 Task: In the  document norway.com ,align picture to the 'center'. Insert word art below the picture and give heading  'Norway Black with white outline'
Action: Key pressed <Key.cmd>microsoft<Key.space>word<Key.enter>
Screenshot: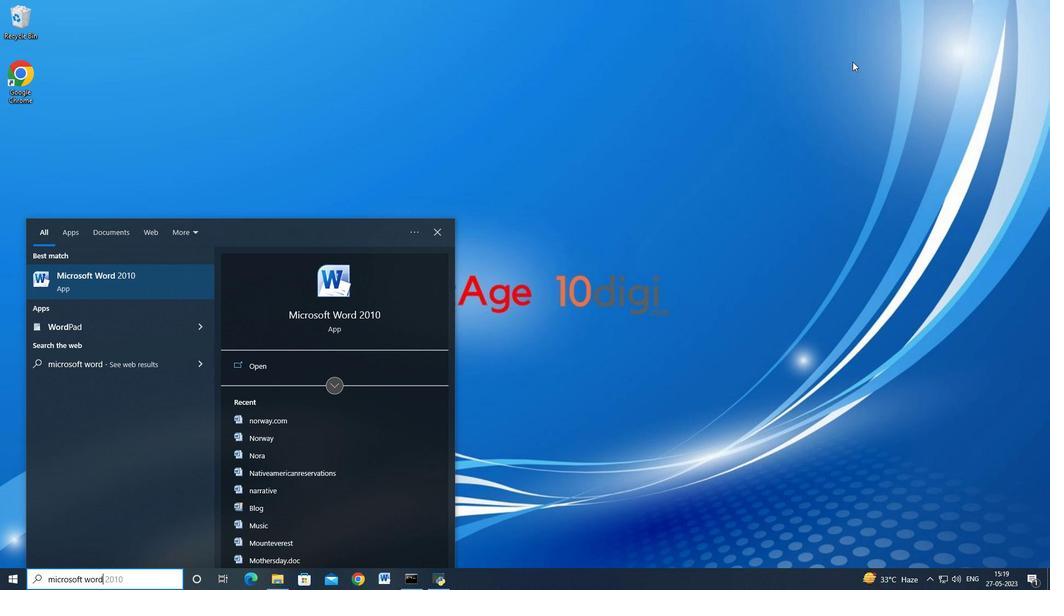 
Action: Mouse moved to (15, 21)
Screenshot: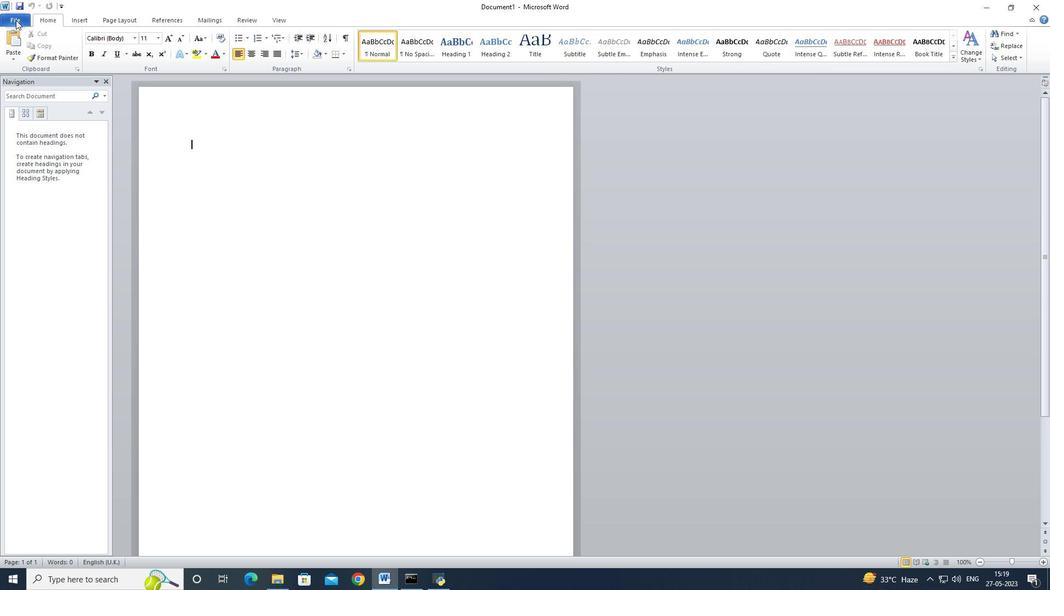 
Action: Mouse pressed left at (15, 21)
Screenshot: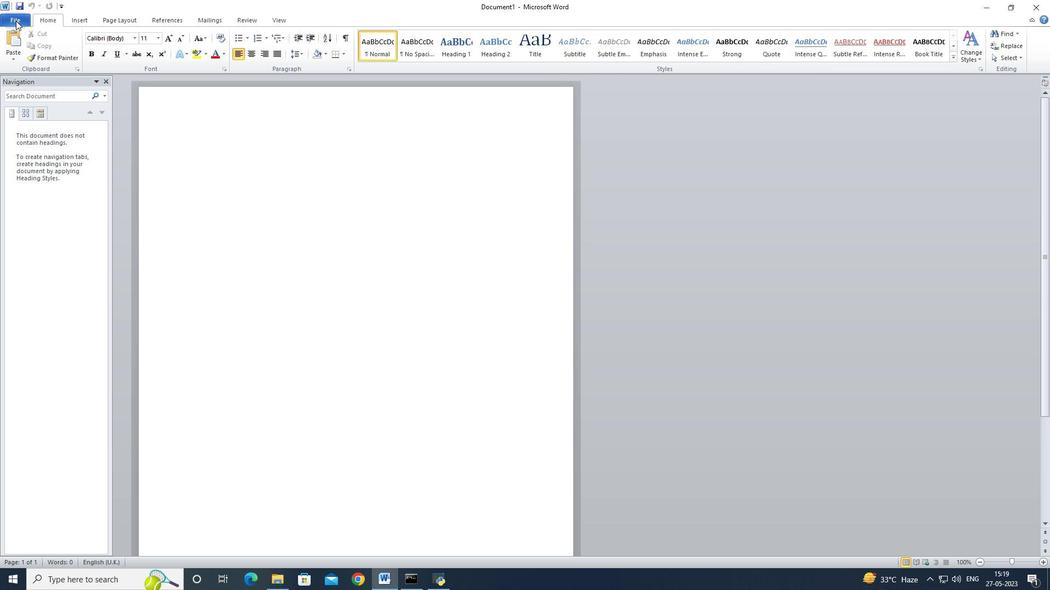 
Action: Mouse moved to (22, 68)
Screenshot: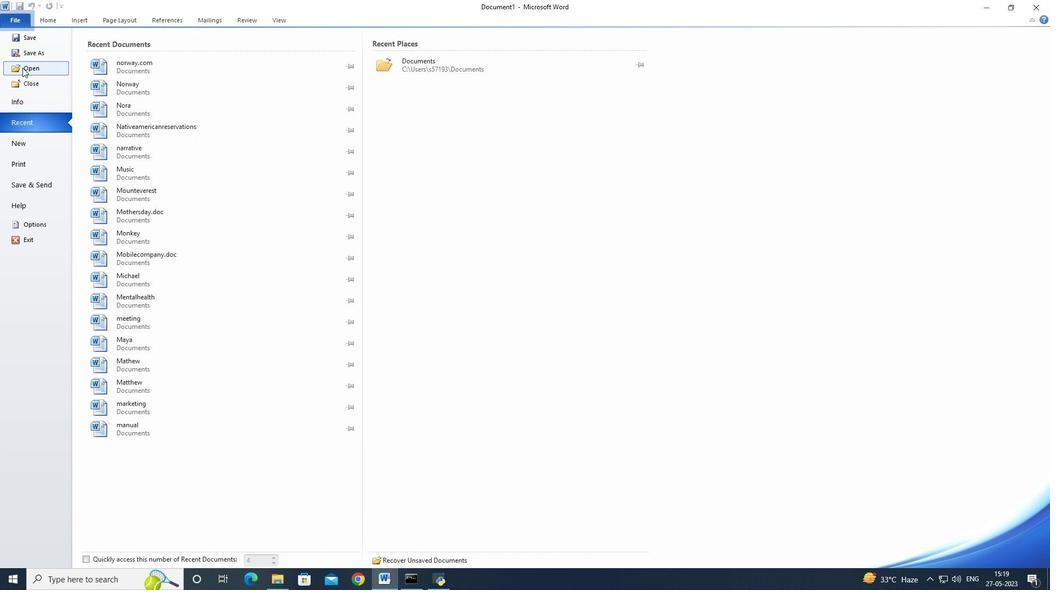 
Action: Mouse pressed left at (22, 68)
Screenshot: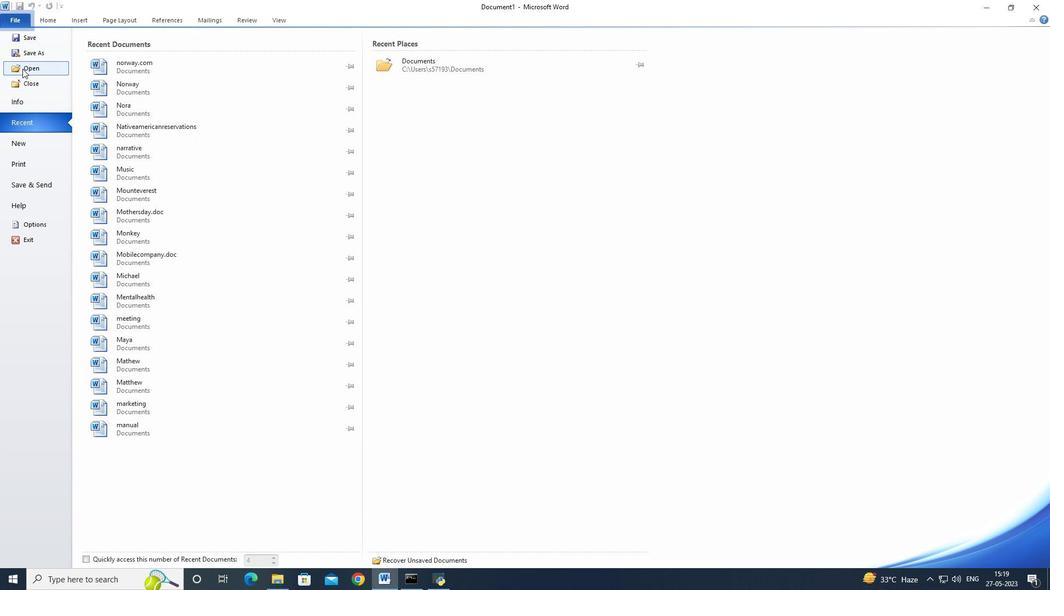 
Action: Mouse moved to (147, 194)
Screenshot: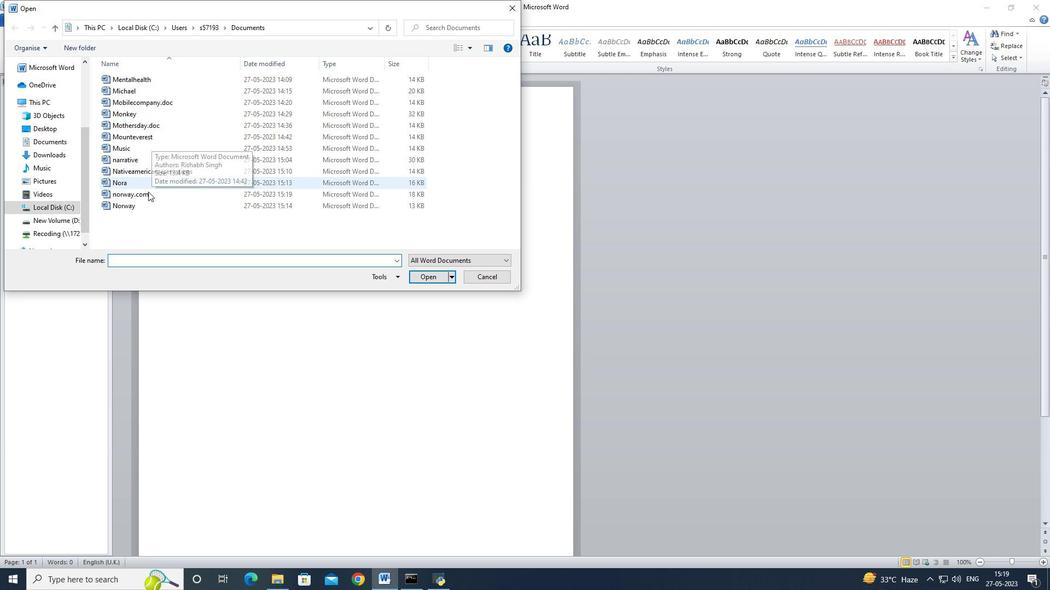 
Action: Mouse pressed left at (147, 194)
Screenshot: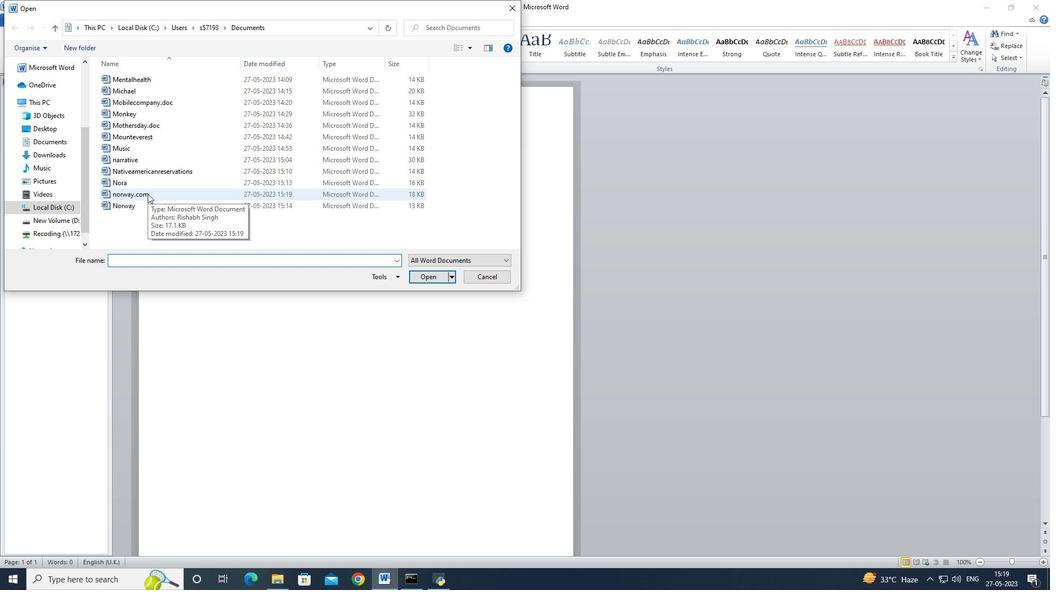 
Action: Mouse moved to (428, 276)
Screenshot: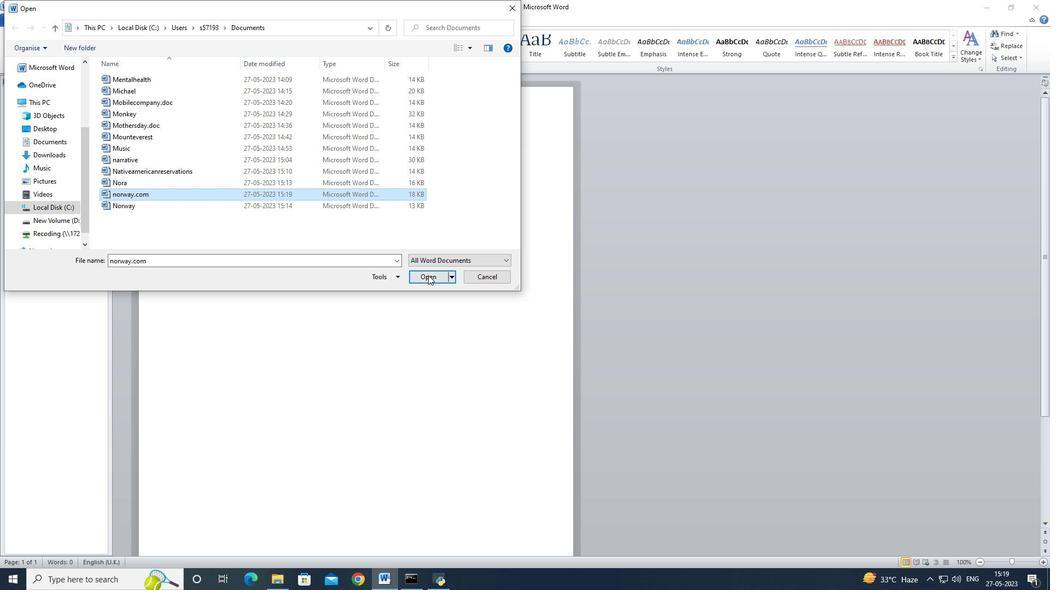 
Action: Mouse pressed left at (428, 276)
Screenshot: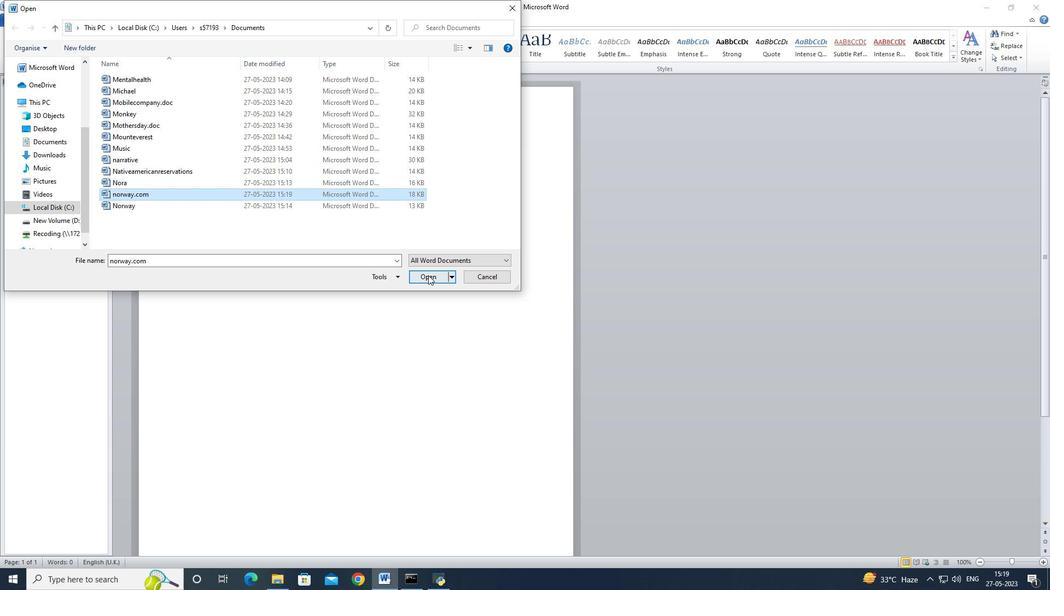 
Action: Mouse moved to (301, 247)
Screenshot: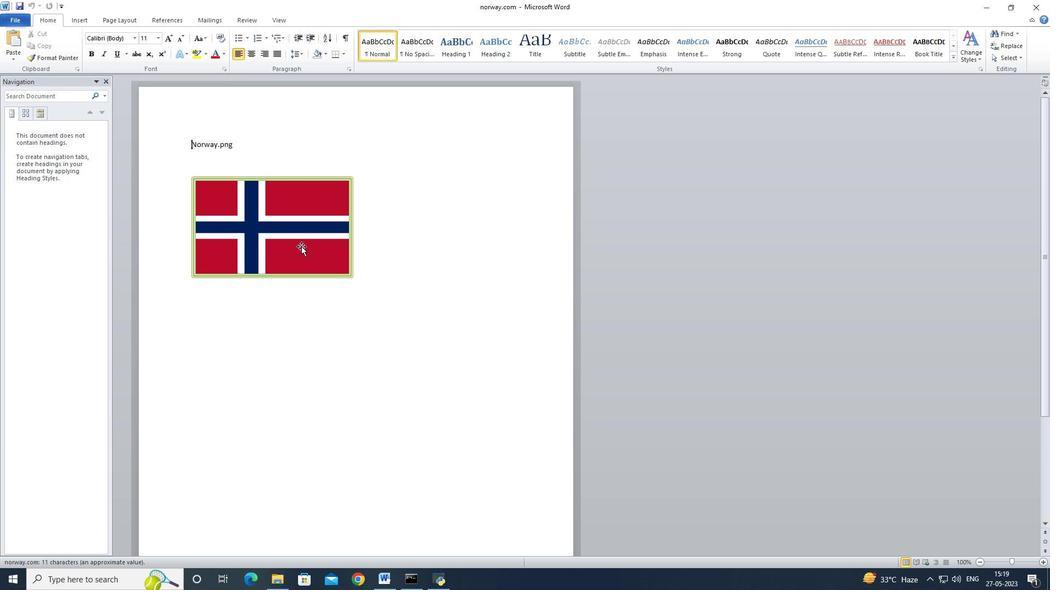 
Action: Mouse pressed left at (301, 247)
Screenshot: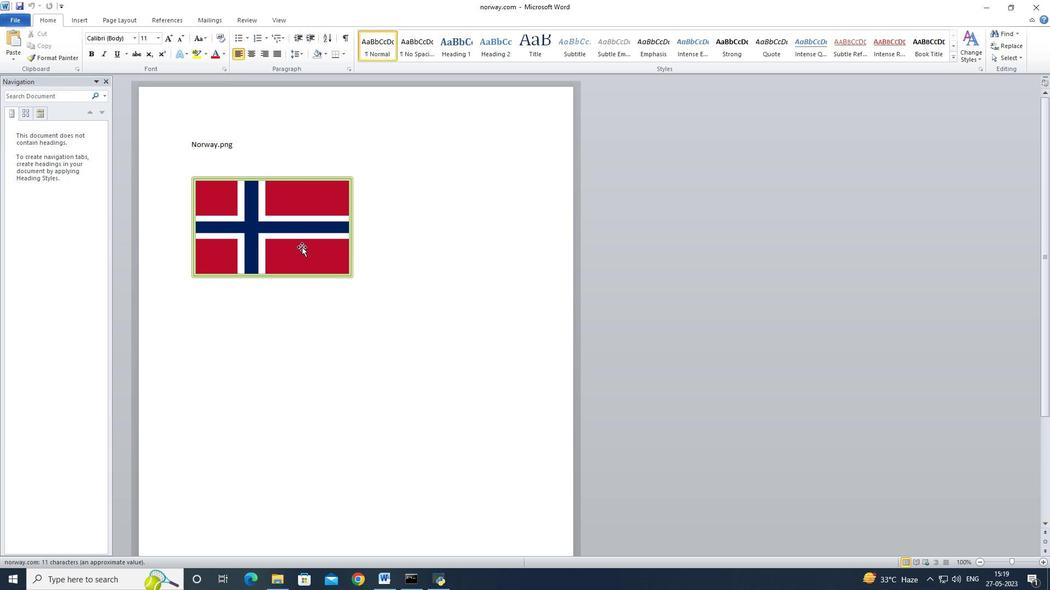 
Action: Mouse moved to (255, 53)
Screenshot: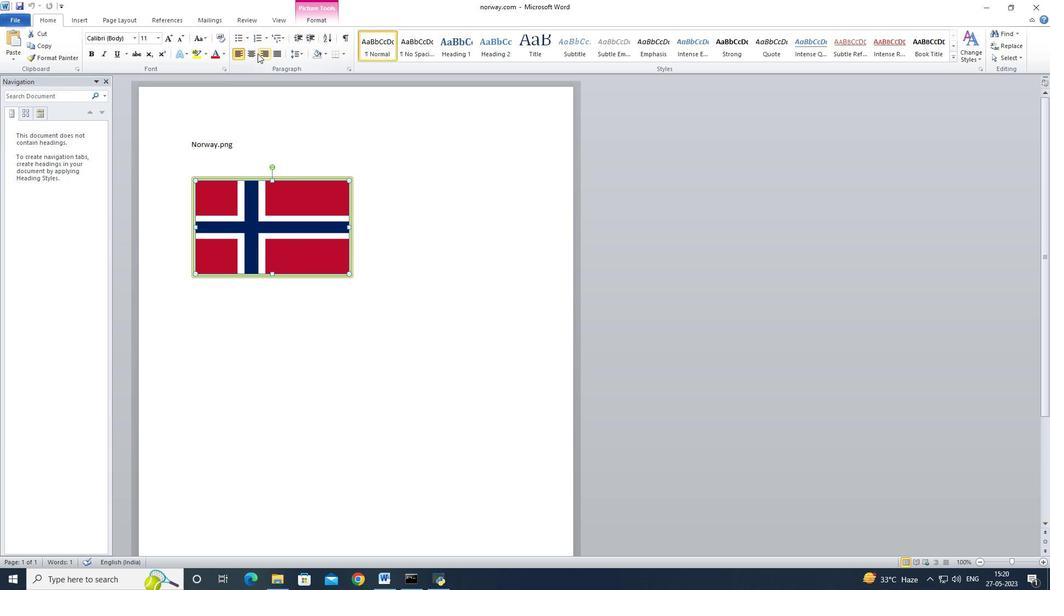 
Action: Mouse pressed left at (255, 53)
Screenshot: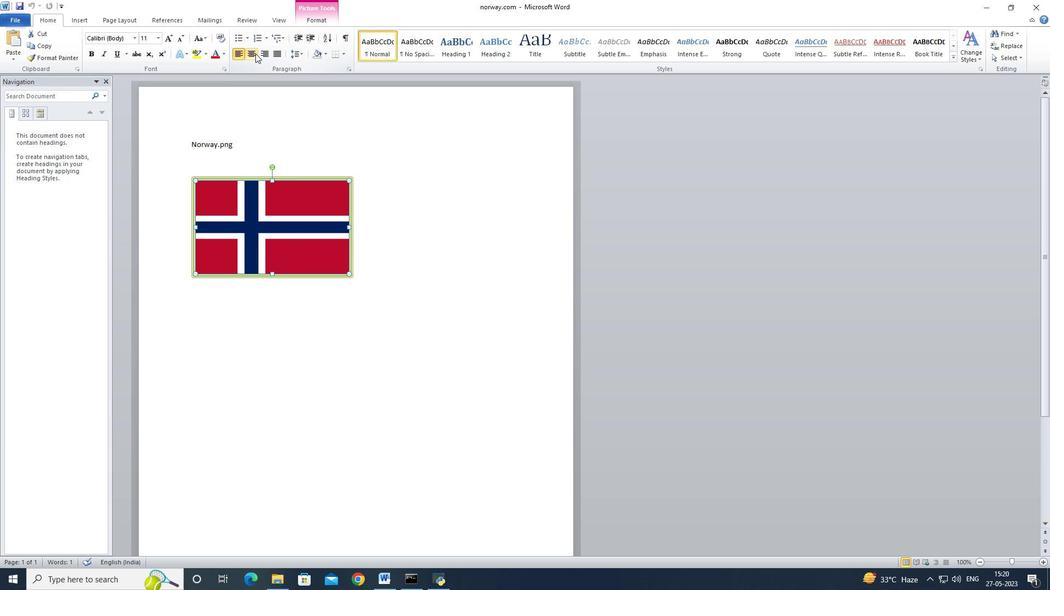
Action: Mouse moved to (458, 284)
Screenshot: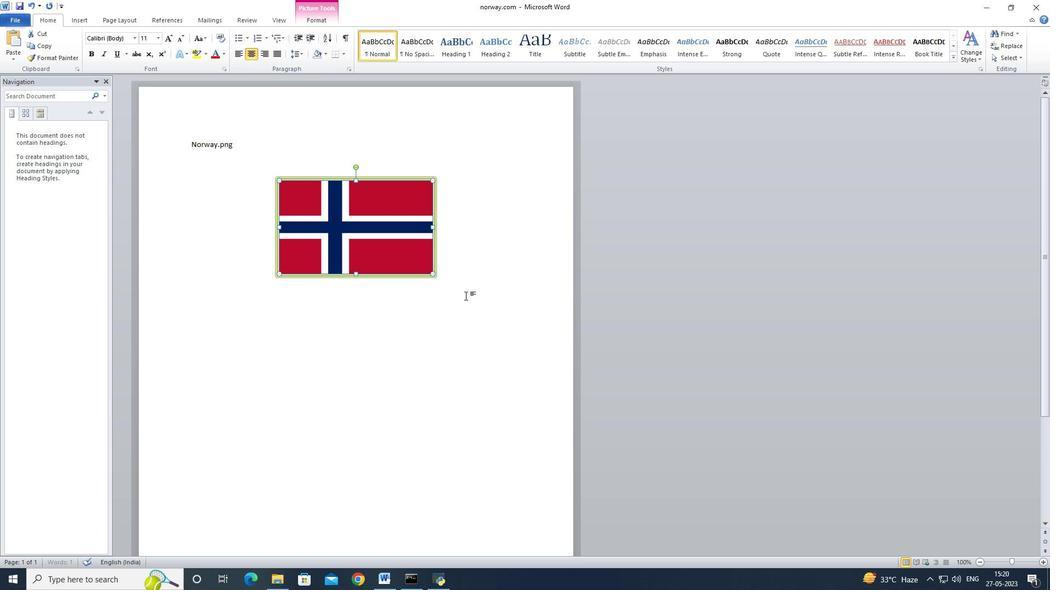 
Action: Mouse pressed left at (458, 284)
Screenshot: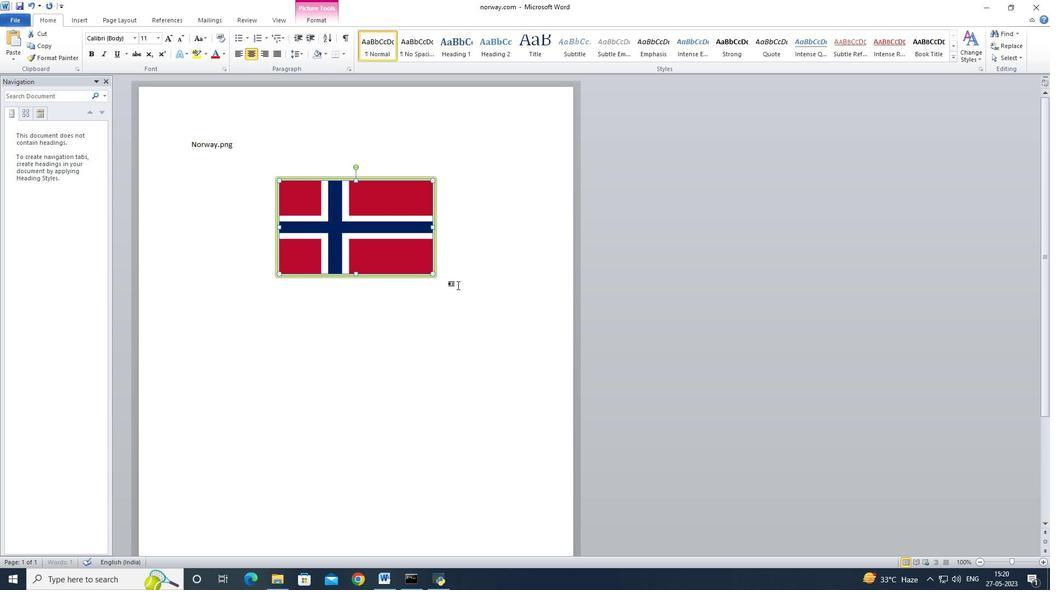 
Action: Key pressed <Key.enter>
Screenshot: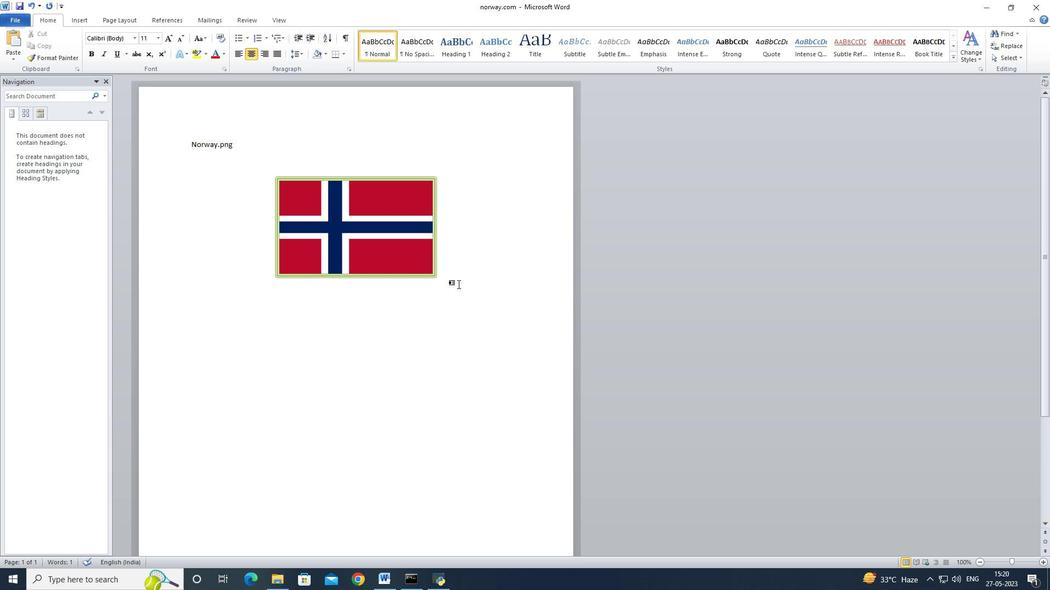 
Action: Mouse moved to (168, 18)
Screenshot: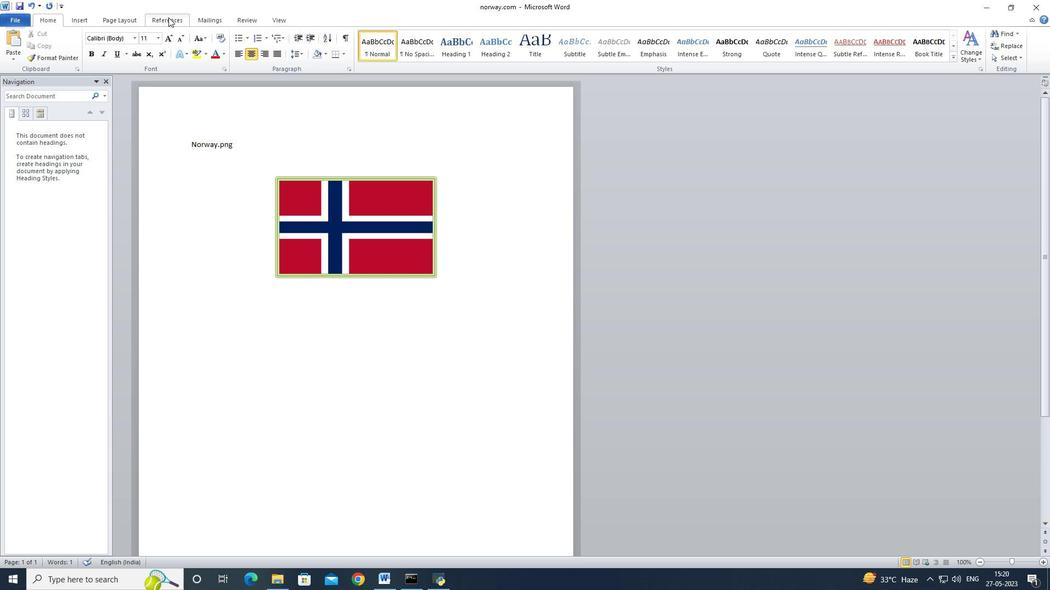 
Action: Mouse pressed left at (168, 18)
Screenshot: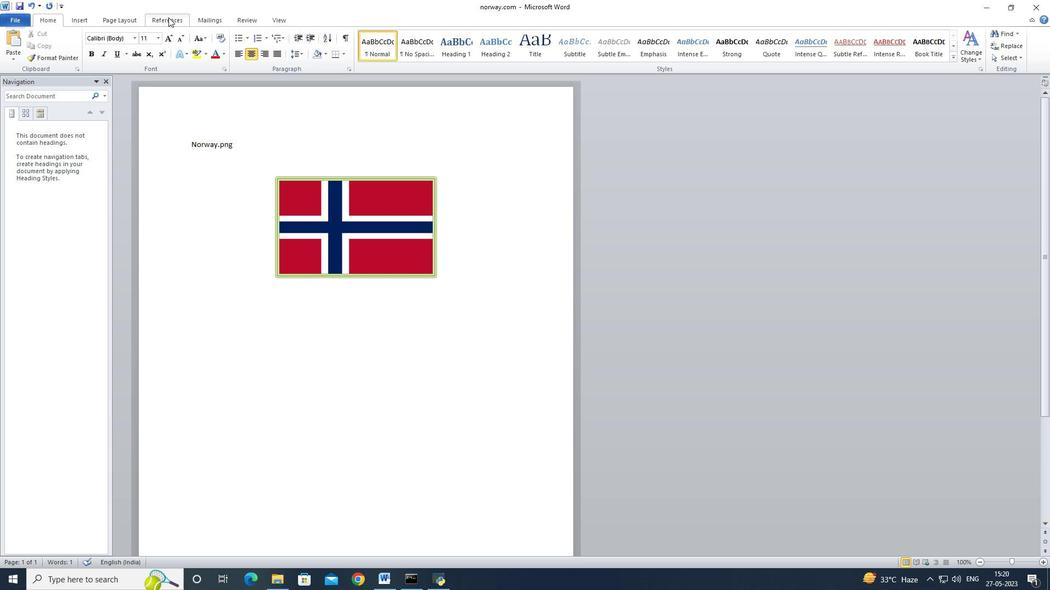 
Action: Mouse moved to (139, 19)
Screenshot: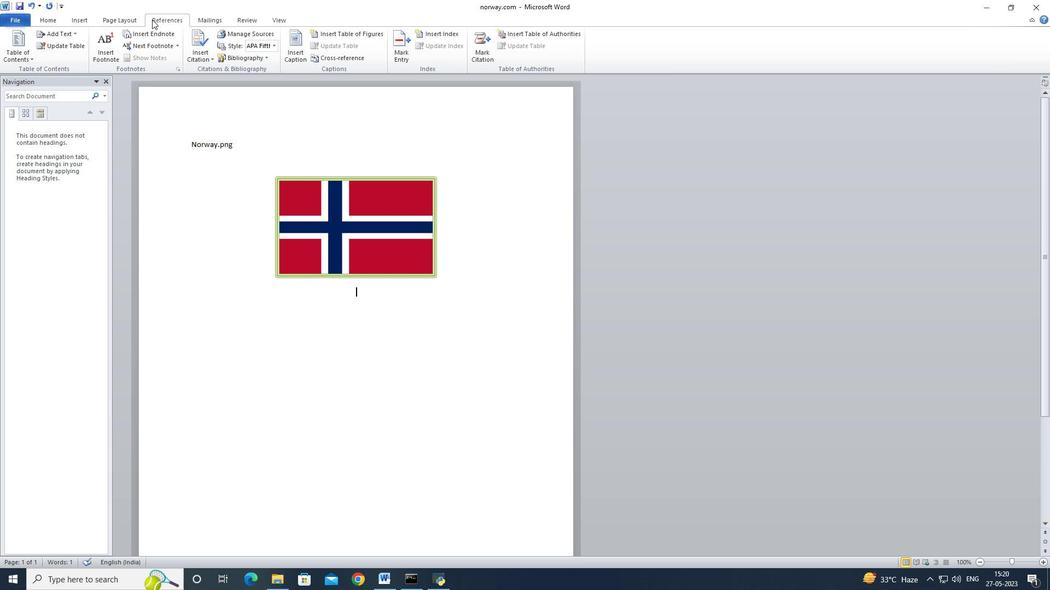 
Action: Mouse pressed left at (139, 19)
Screenshot: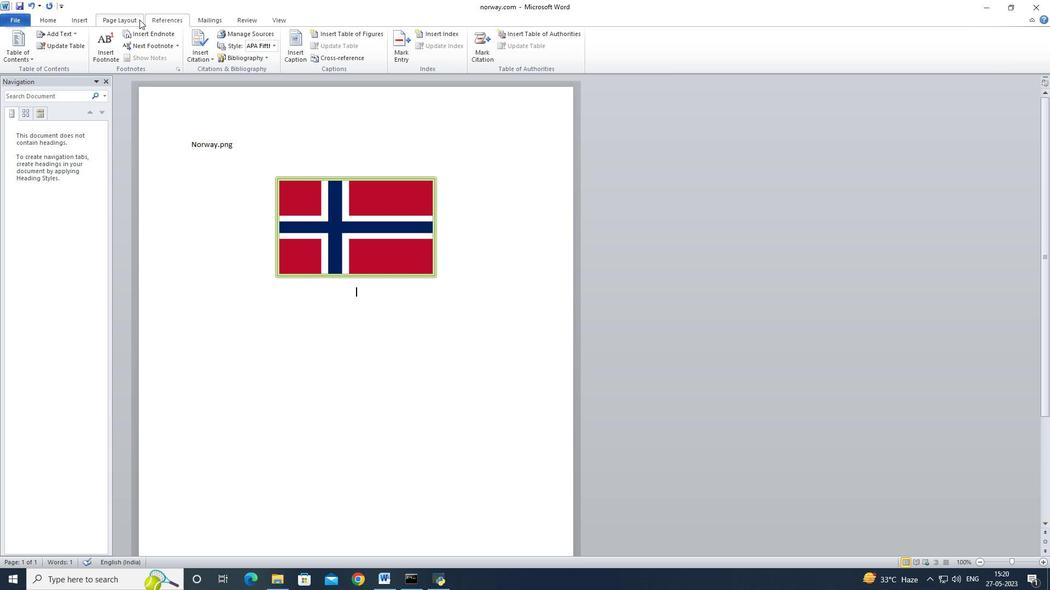 
Action: Mouse moved to (47, 25)
Screenshot: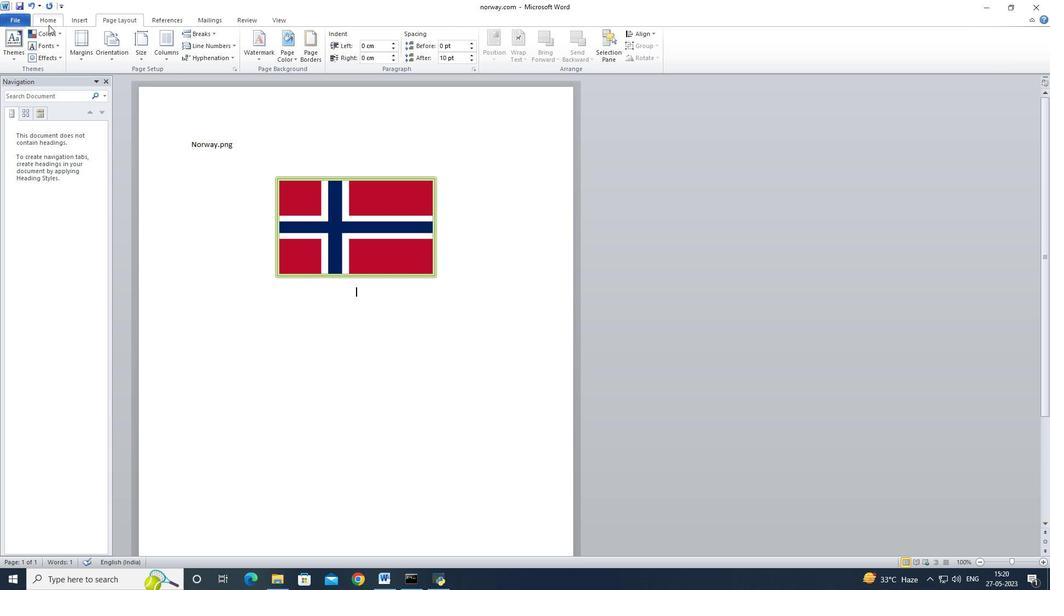 
Action: Mouse pressed left at (47, 25)
Screenshot: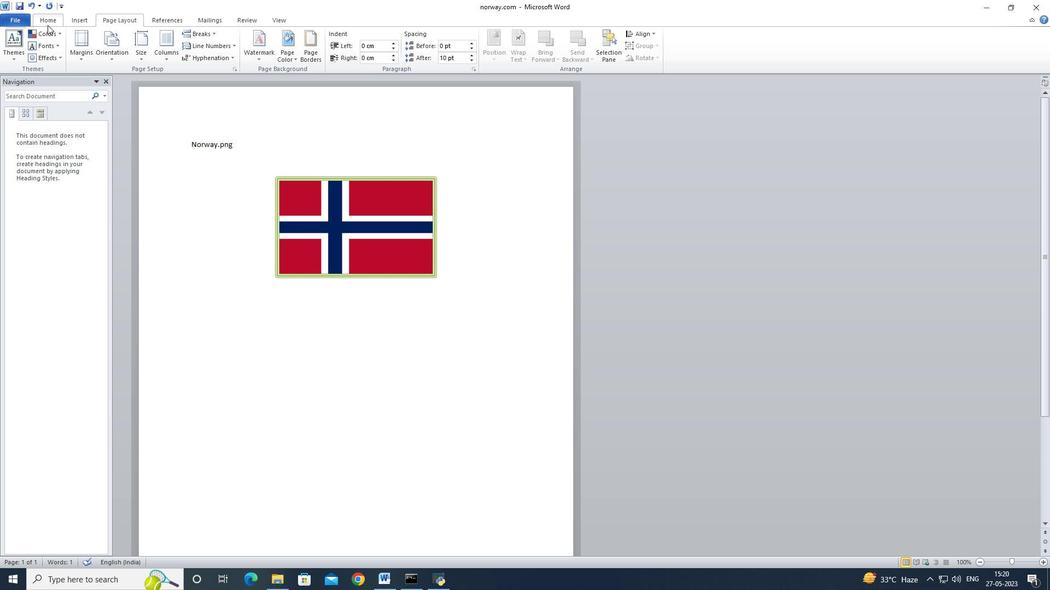 
Action: Mouse moved to (88, 25)
Screenshot: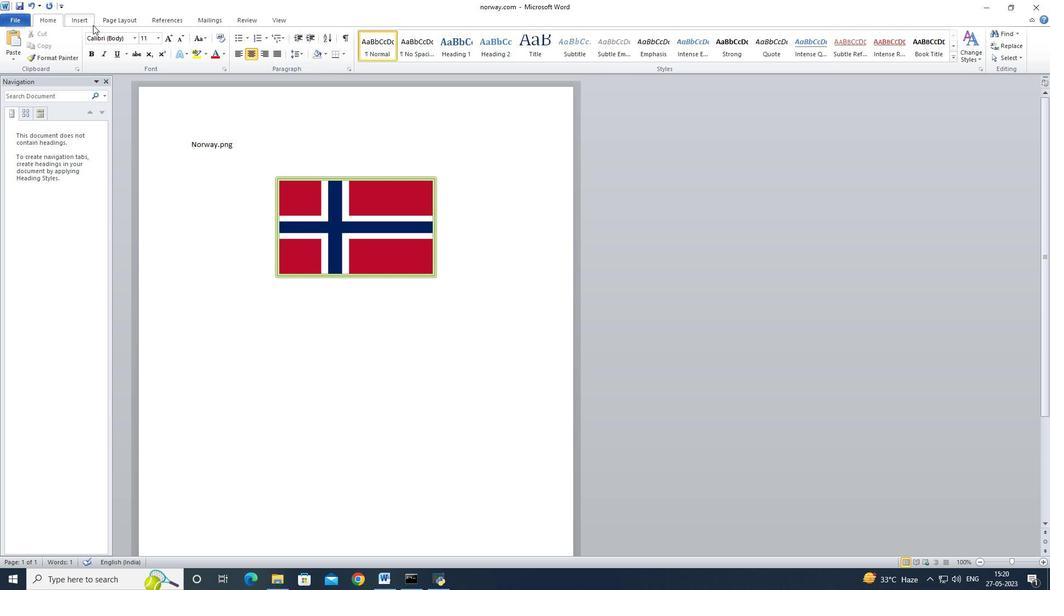 
Action: Mouse pressed left at (88, 25)
Screenshot: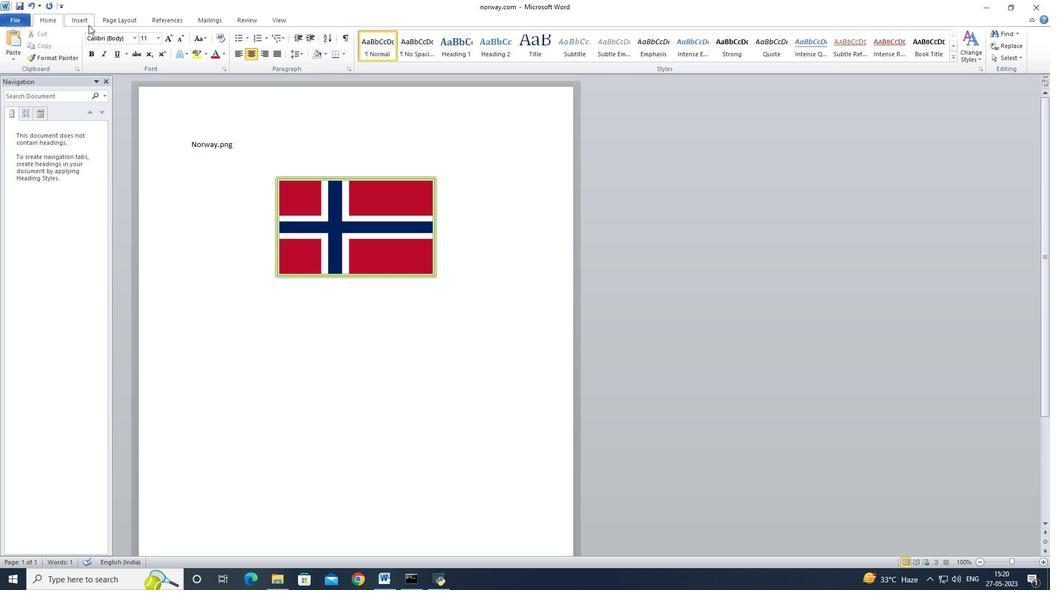
Action: Mouse moved to (515, 57)
Screenshot: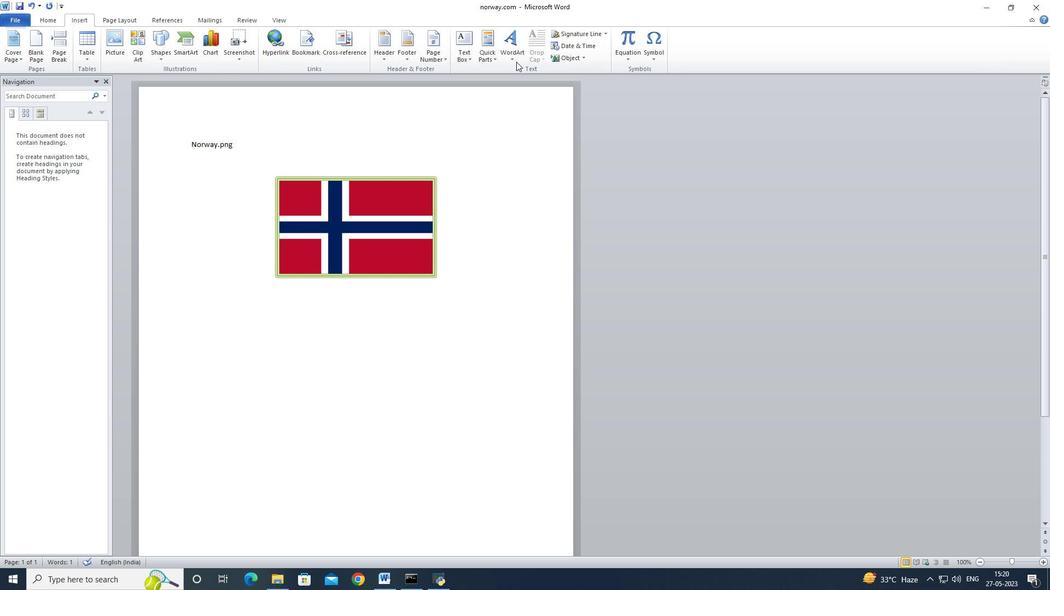 
Action: Mouse pressed left at (515, 57)
Screenshot: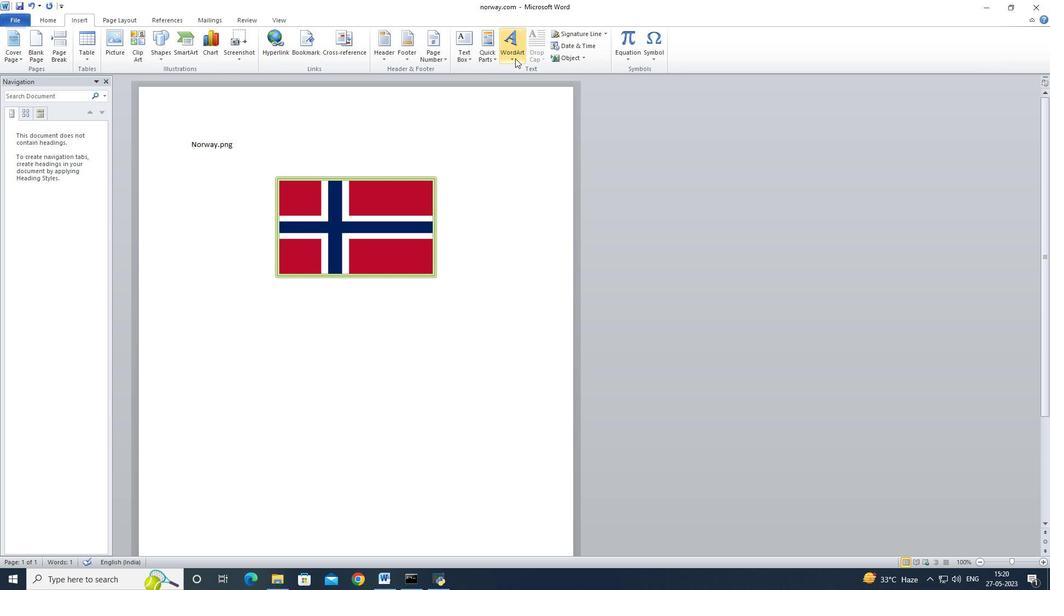 
Action: Mouse moved to (548, 89)
Screenshot: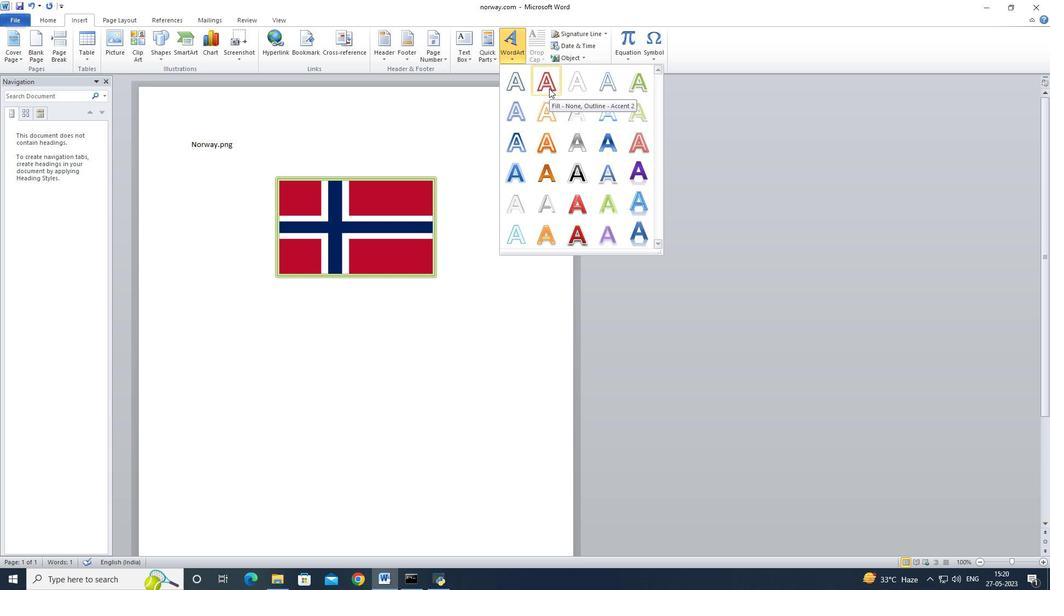 
Action: Mouse pressed left at (548, 89)
Screenshot: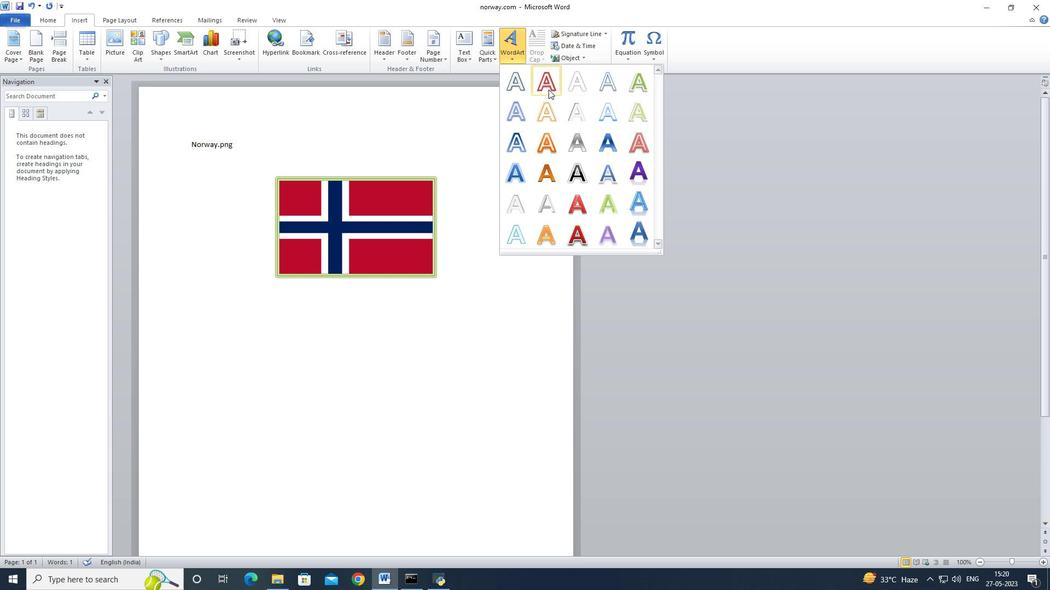
Action: Mouse moved to (418, 200)
Screenshot: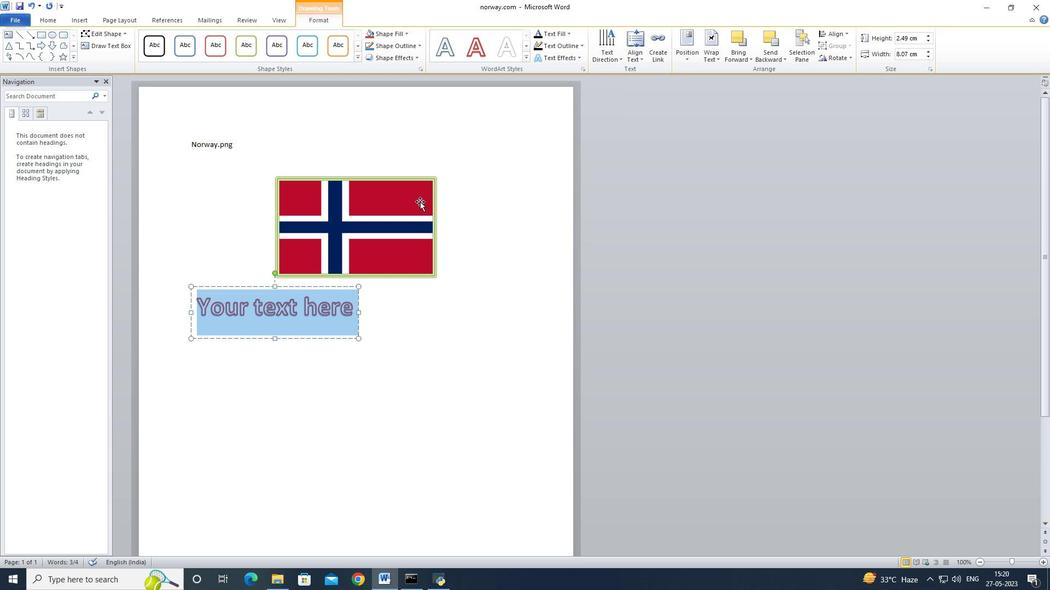 
Action: Key pressed <Key.backspace><Key.shift>Norway<Key.space><Key.shift>Black<Key.space>with<Key.space>white<Key.space>outline
Screenshot: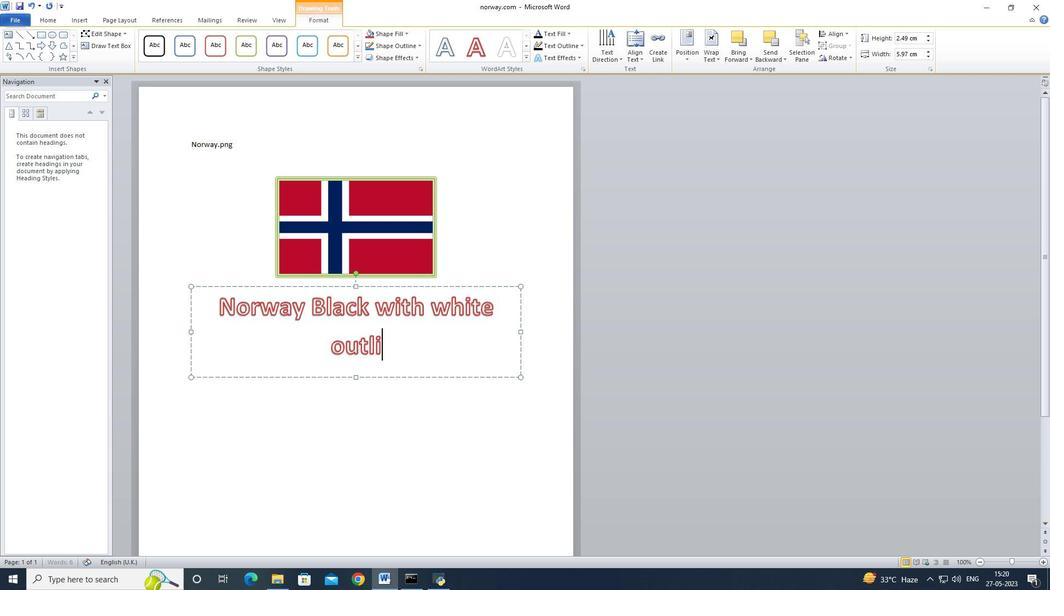 
Action: Mouse moved to (471, 219)
Screenshot: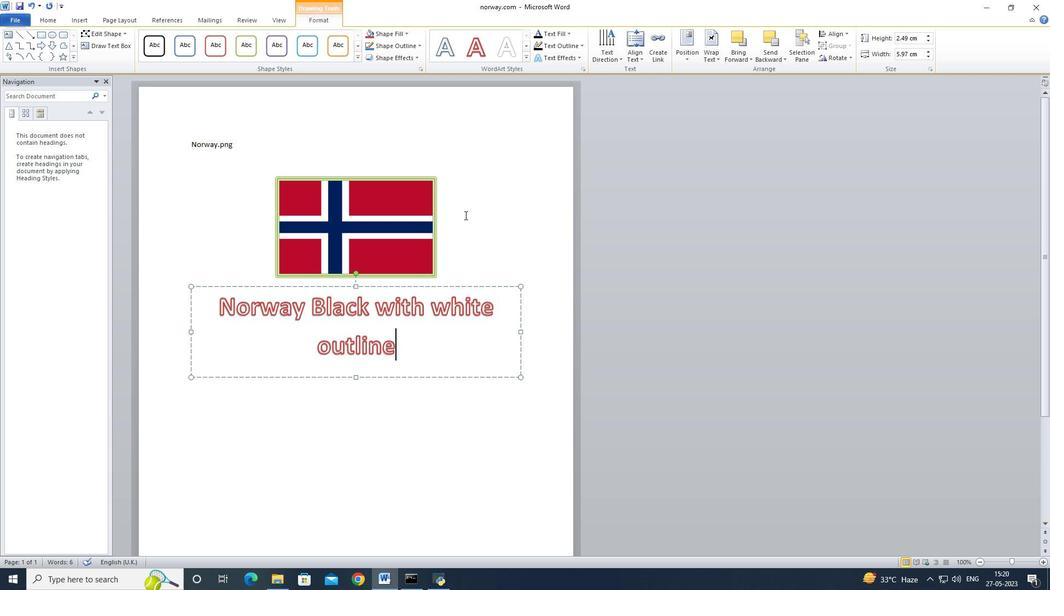 
Action: Mouse pressed left at (471, 219)
Screenshot: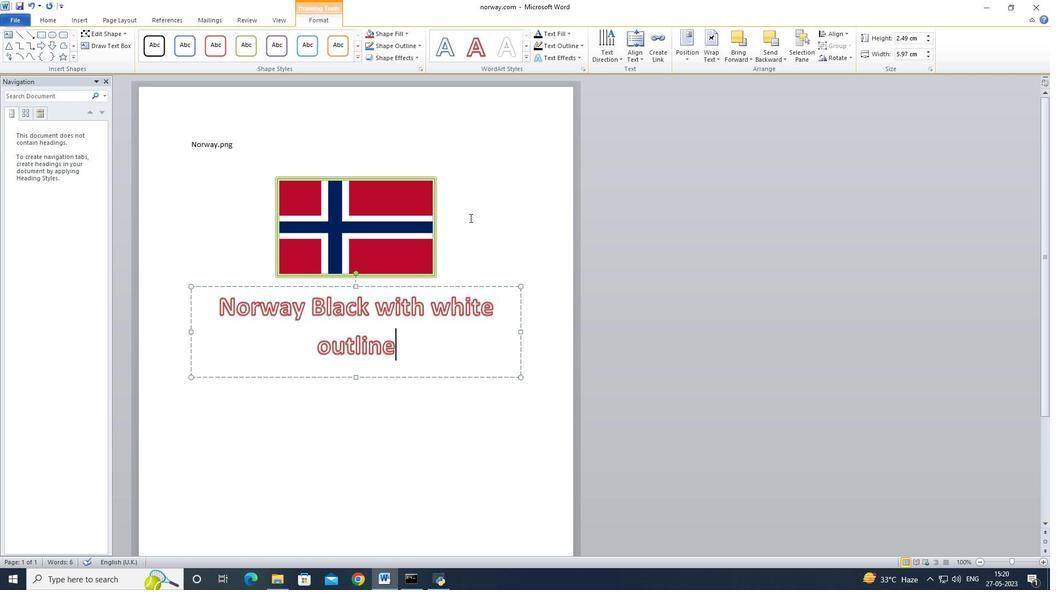 
Action: Mouse moved to (13, 15)
Screenshot: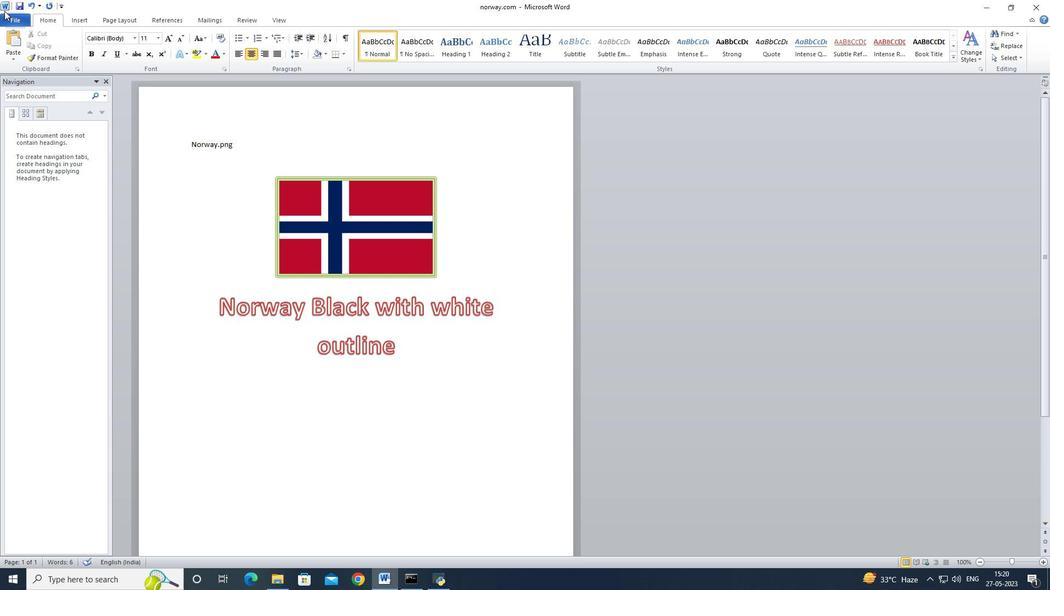 
Action: Mouse pressed left at (13, 15)
Screenshot: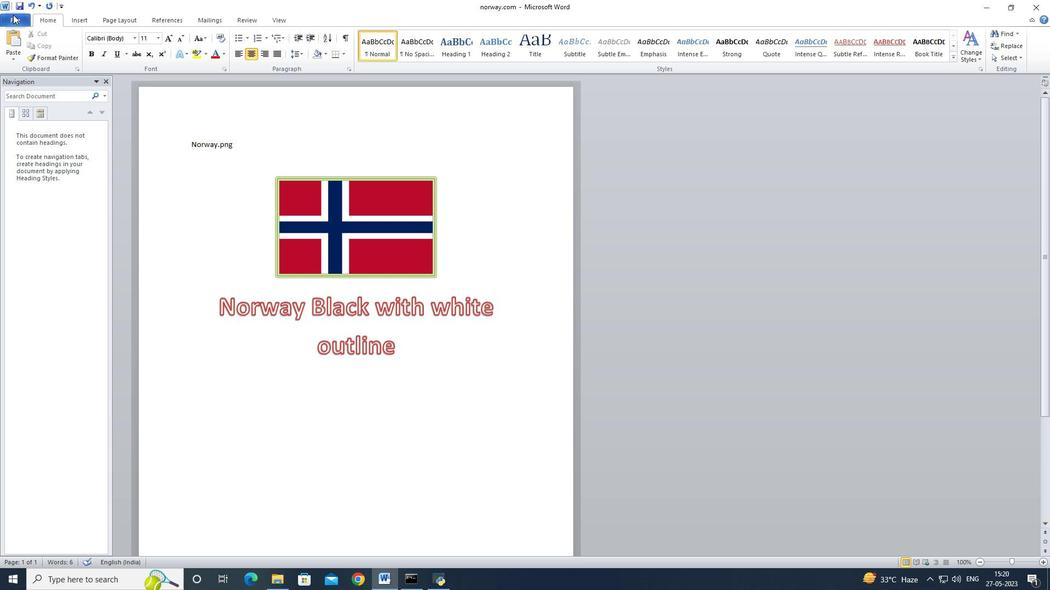 
Action: Mouse moved to (42, 39)
Screenshot: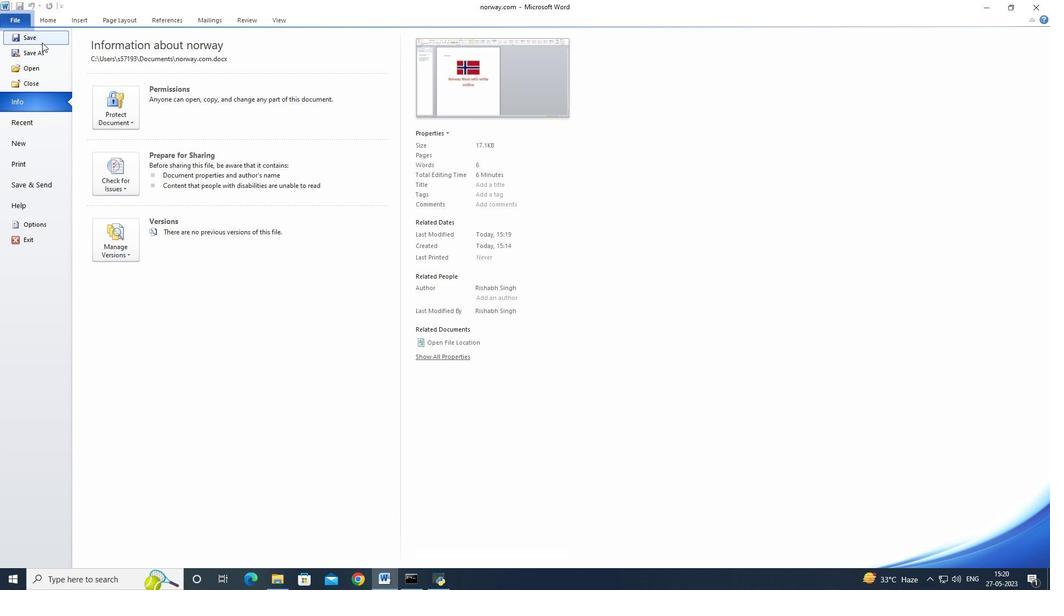
Action: Mouse pressed left at (42, 39)
Screenshot: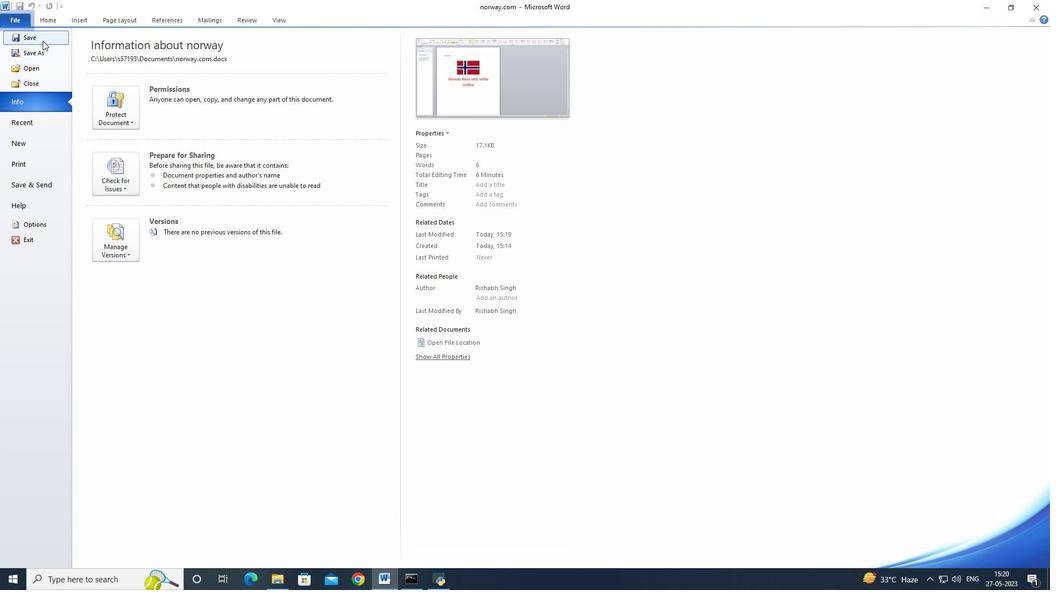 
Action: Mouse moved to (1049, 0)
Screenshot: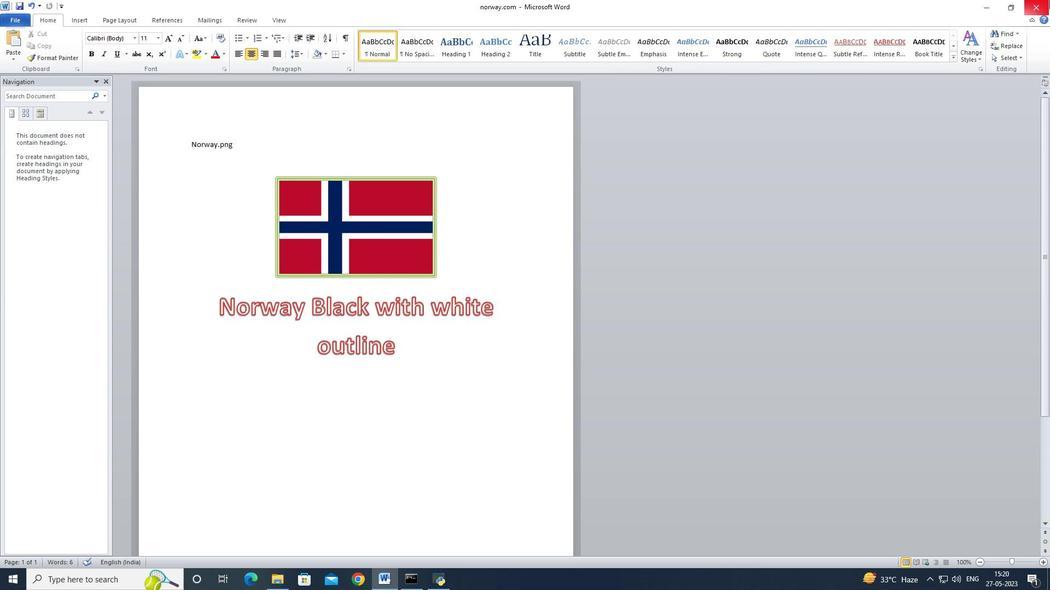 
Action: Mouse pressed left at (1049, 0)
Screenshot: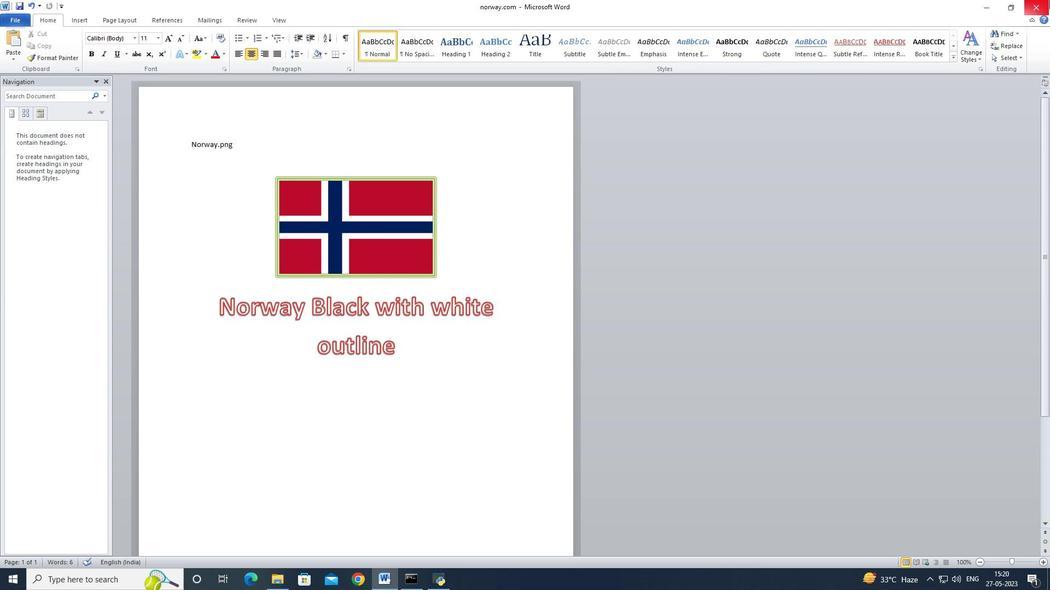 
Action: Mouse moved to (1049, 0)
Screenshot: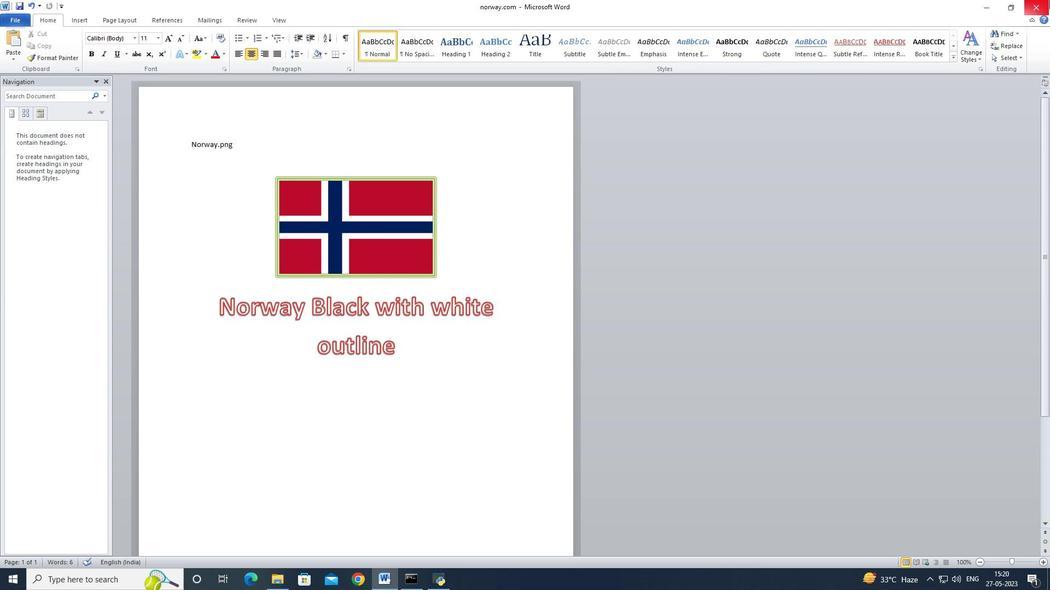 
